 Task: Save a mixdown as a high-quality AIFF file for compatibility with professional software.
Action: Mouse moved to (66, 8)
Screenshot: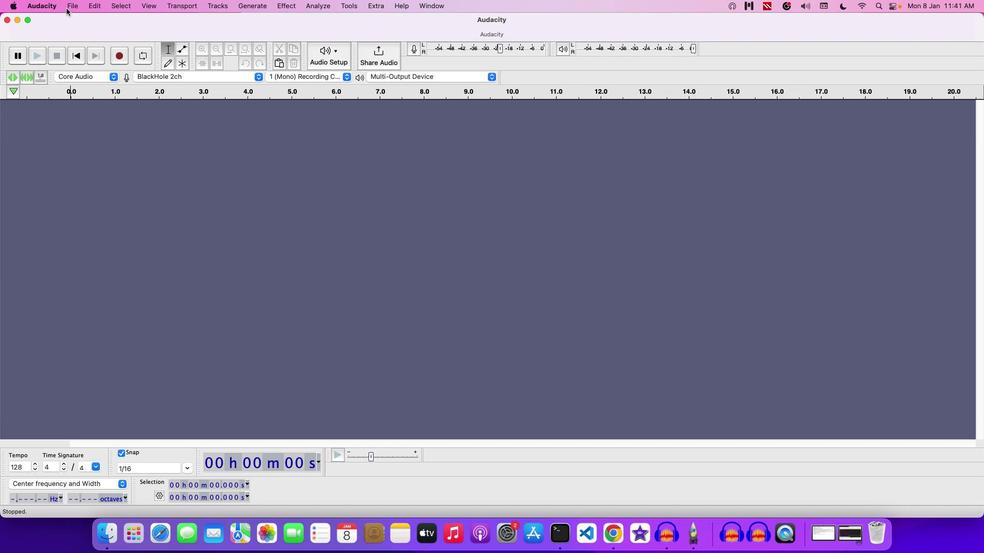 
Action: Mouse pressed left at (66, 8)
Screenshot: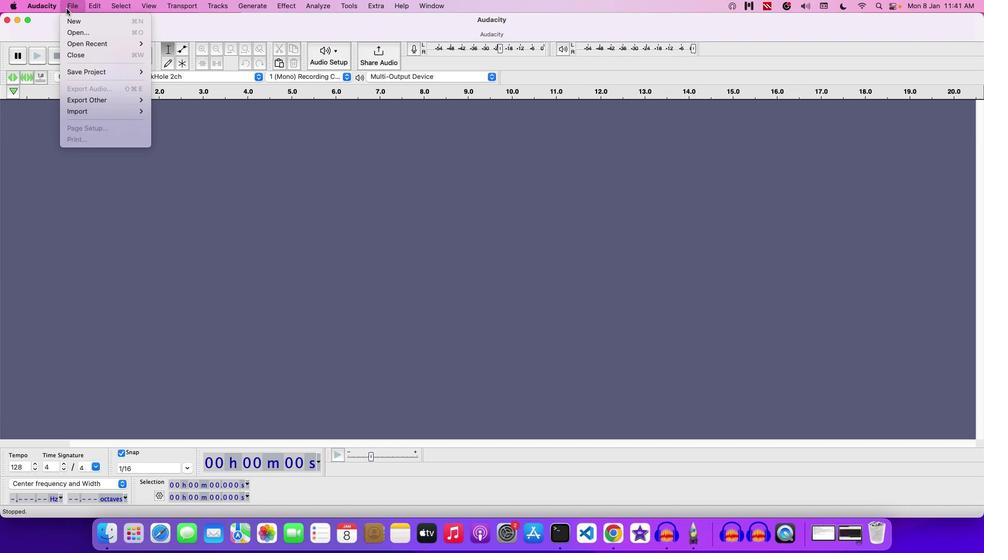 
Action: Mouse moved to (71, 37)
Screenshot: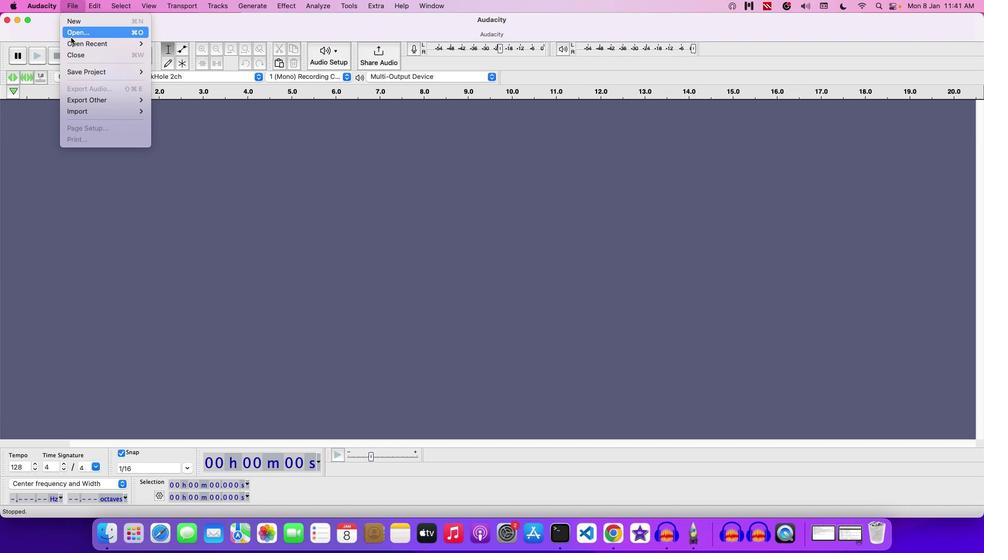 
Action: Mouse pressed left at (71, 37)
Screenshot: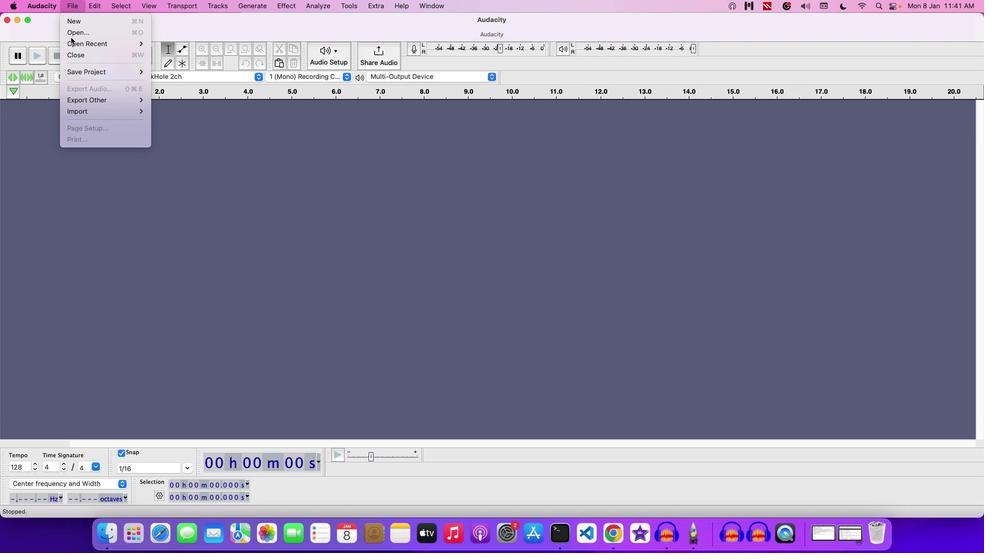 
Action: Mouse moved to (424, 170)
Screenshot: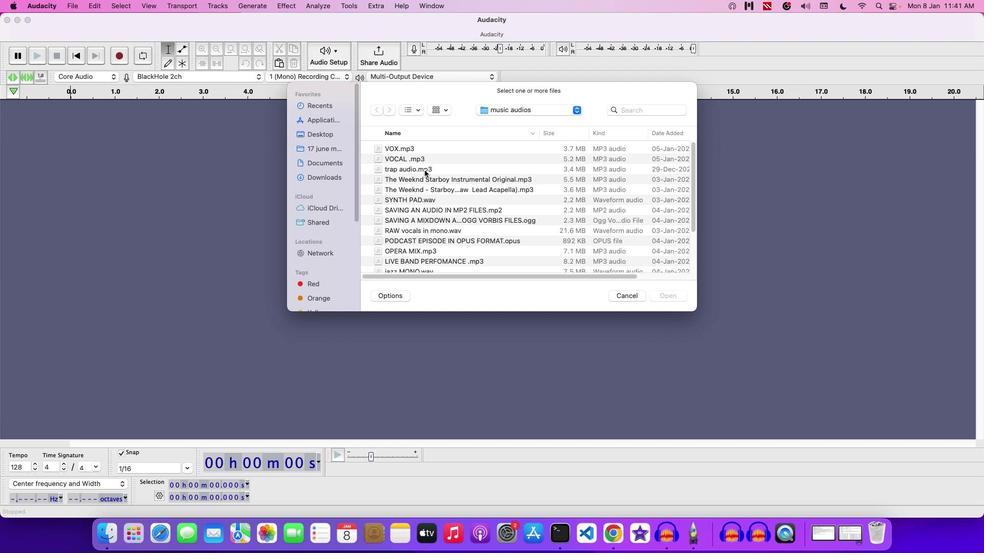 
Action: Mouse pressed left at (424, 170)
Screenshot: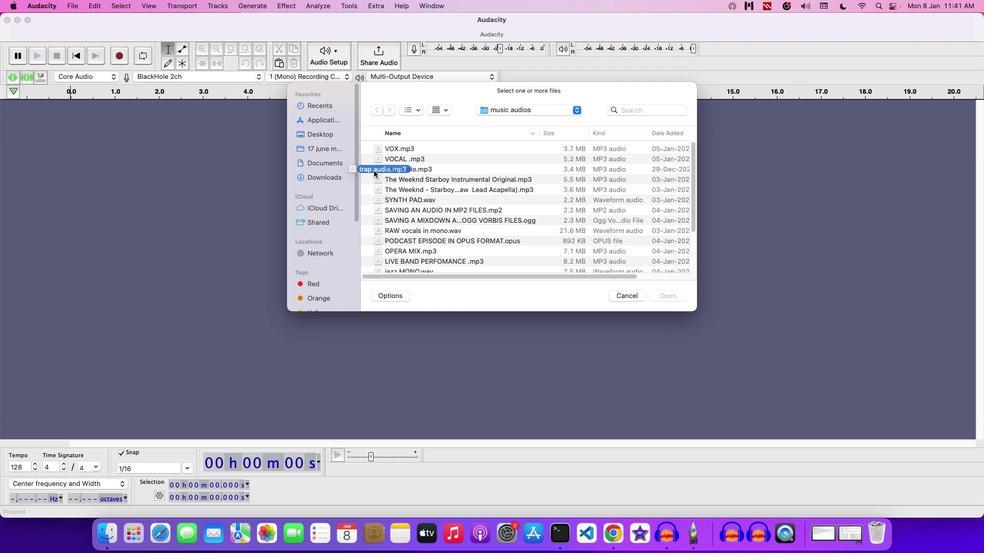 
Action: Mouse moved to (635, 296)
Screenshot: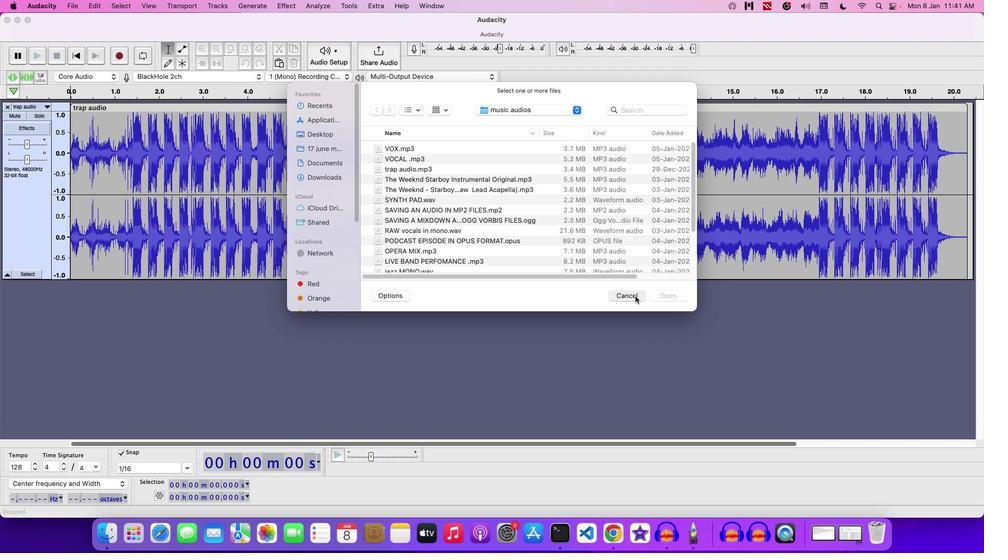 
Action: Mouse pressed left at (635, 296)
Screenshot: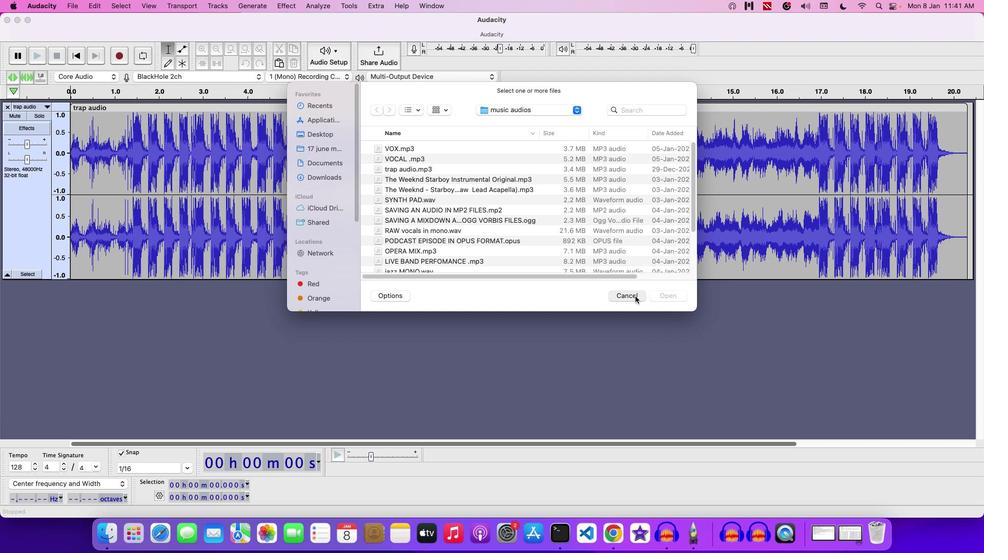 
Action: Mouse moved to (74, 10)
Screenshot: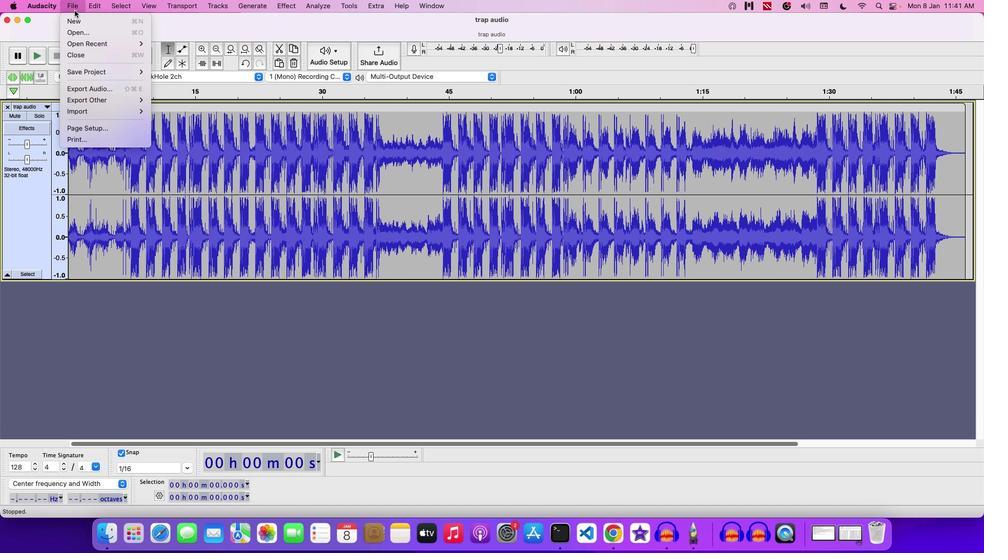 
Action: Mouse pressed left at (74, 10)
Screenshot: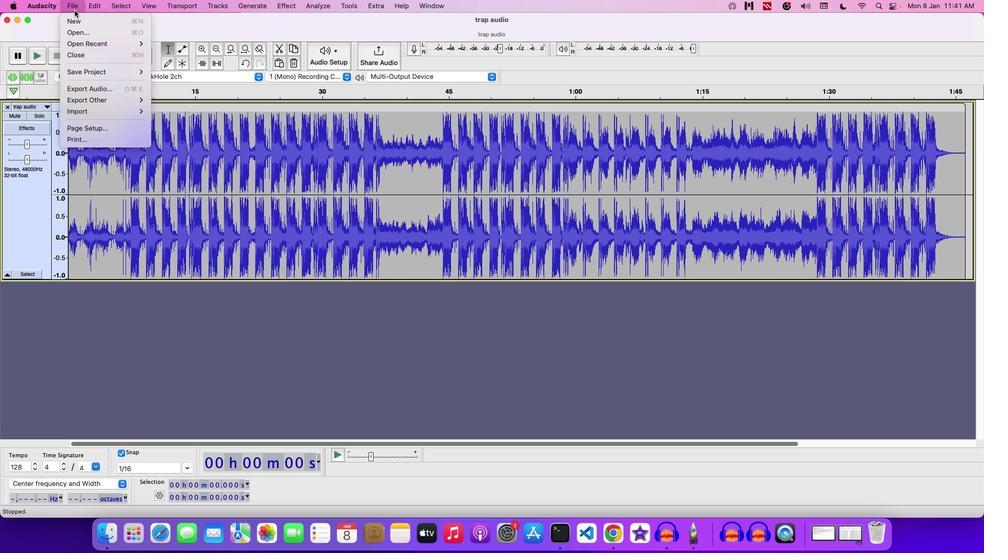 
Action: Mouse moved to (81, 84)
Screenshot: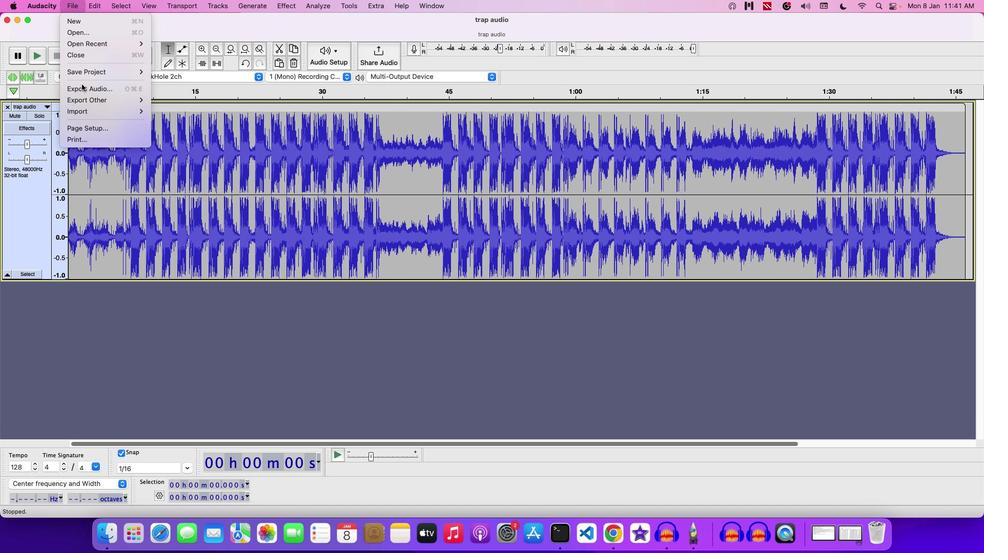 
Action: Mouse pressed left at (81, 84)
Screenshot: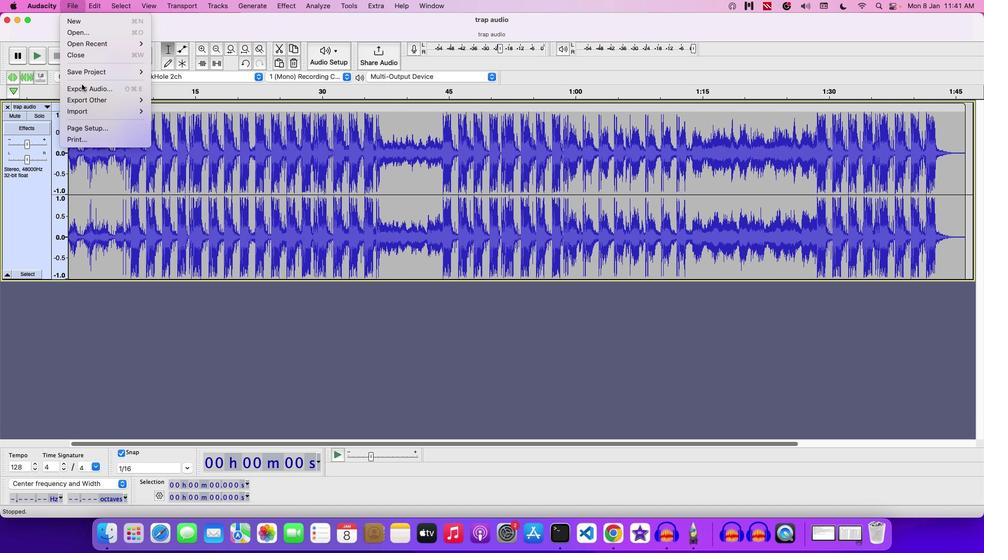 
Action: Mouse moved to (308, 107)
Screenshot: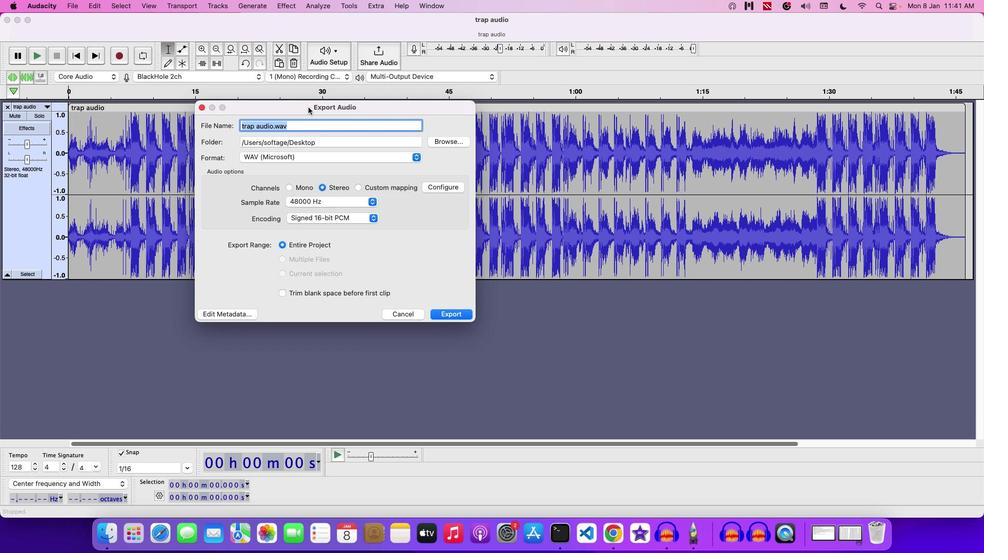 
Action: Key pressed Key.backspace'S''A''V''I''N''G'Key.space'M''I''X''D''O''W''N'Key.space'I''N'Key.space'A''I''I''D'Key.backspaceKey.backspace'F''F'
Screenshot: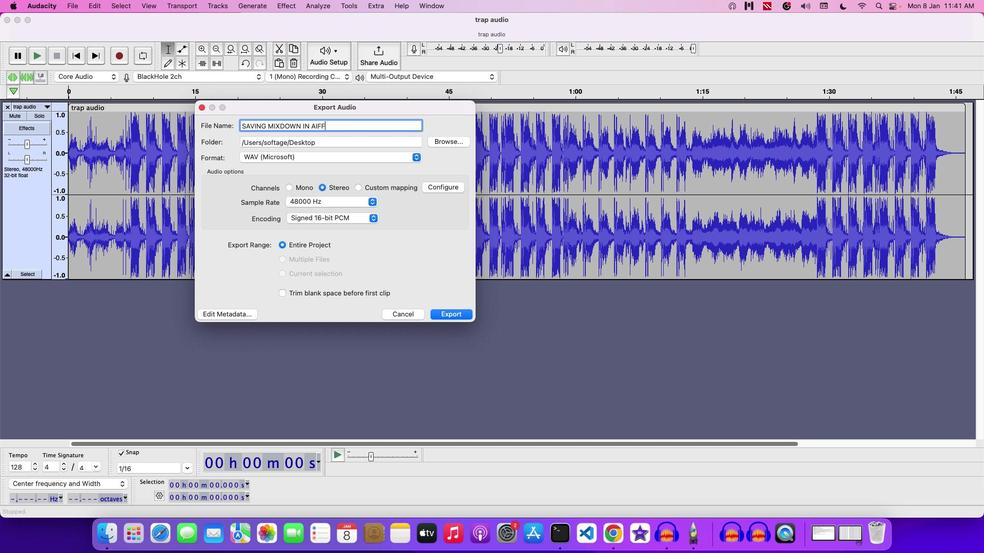
Action: Mouse moved to (380, 156)
Screenshot: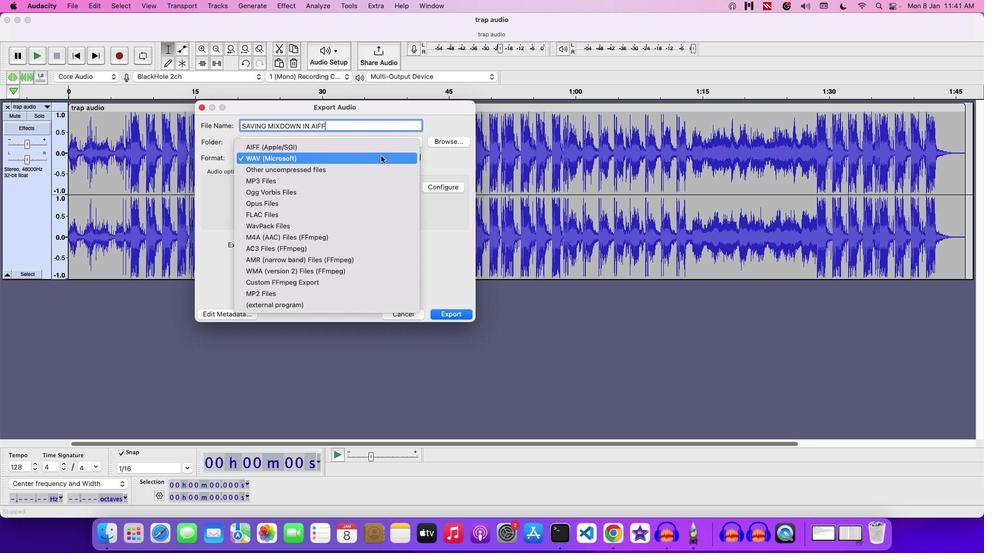 
Action: Mouse pressed left at (380, 156)
Screenshot: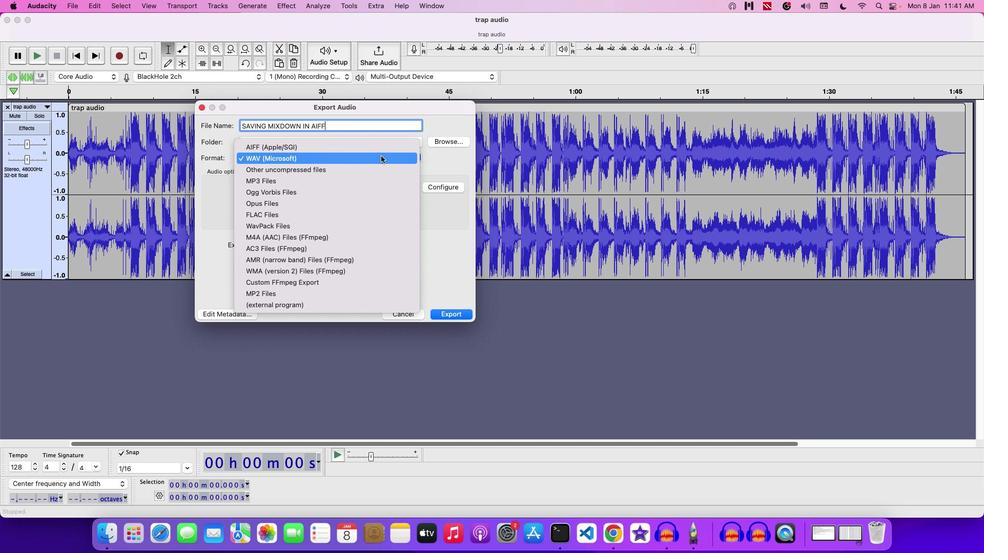 
Action: Mouse moved to (291, 150)
Screenshot: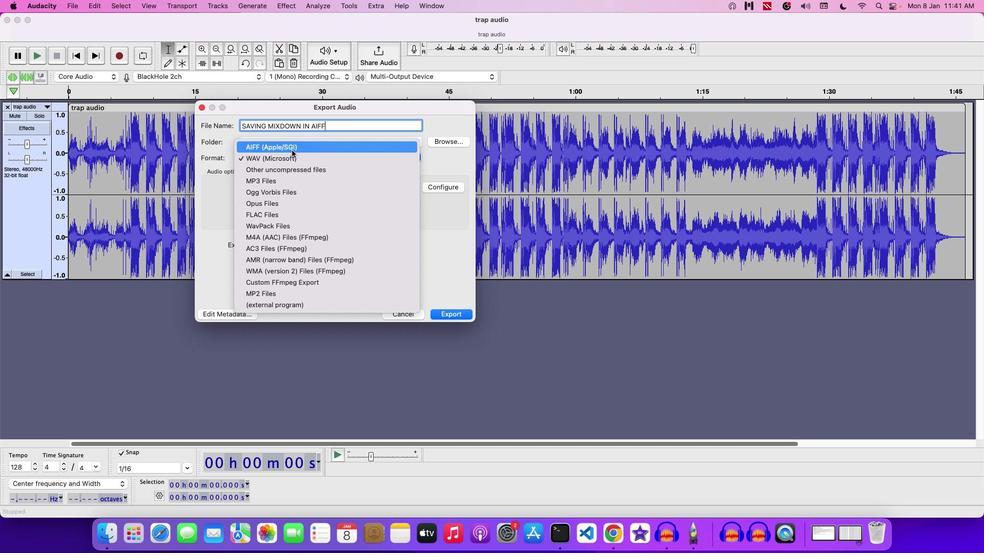 
Action: Mouse pressed left at (291, 150)
Screenshot: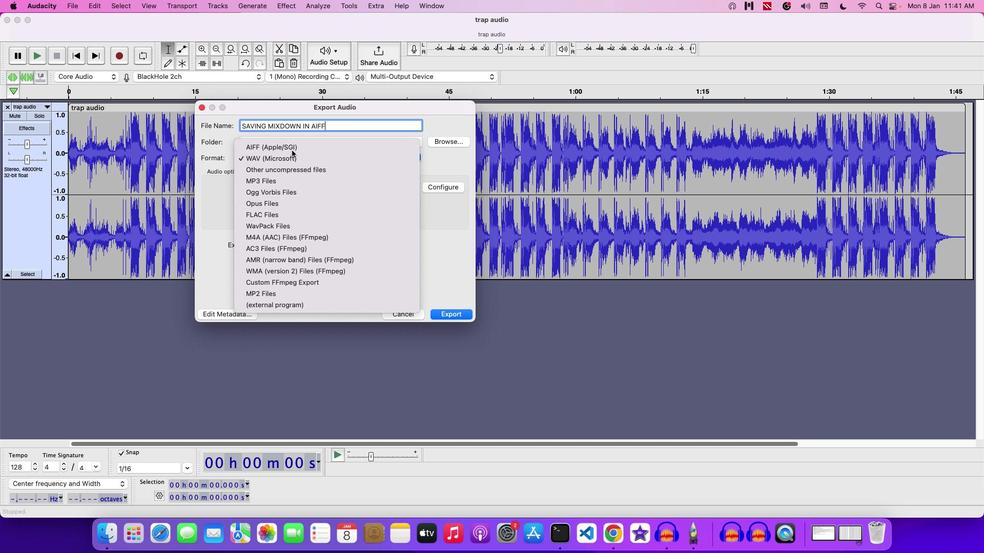 
Action: Mouse moved to (443, 313)
Screenshot: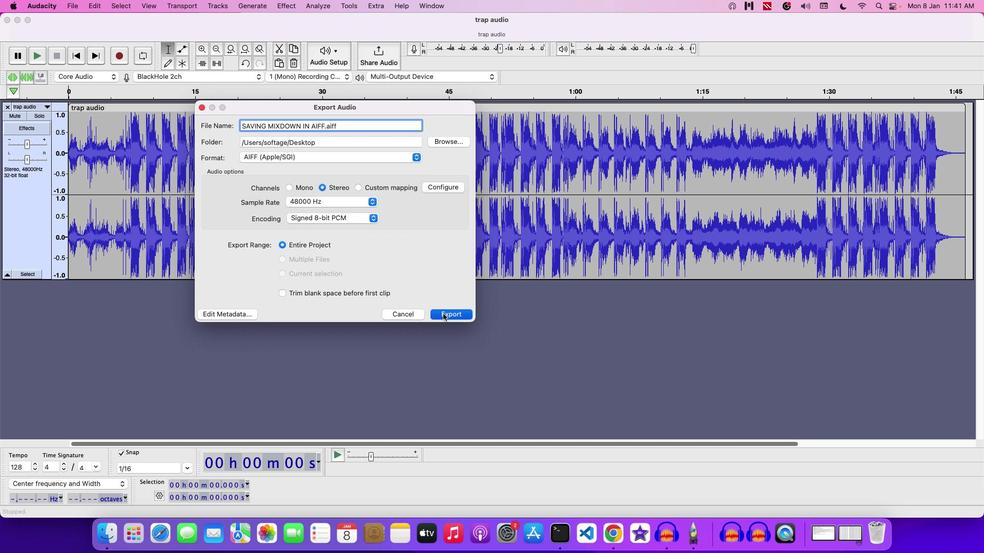 
Action: Mouse pressed left at (443, 313)
Screenshot: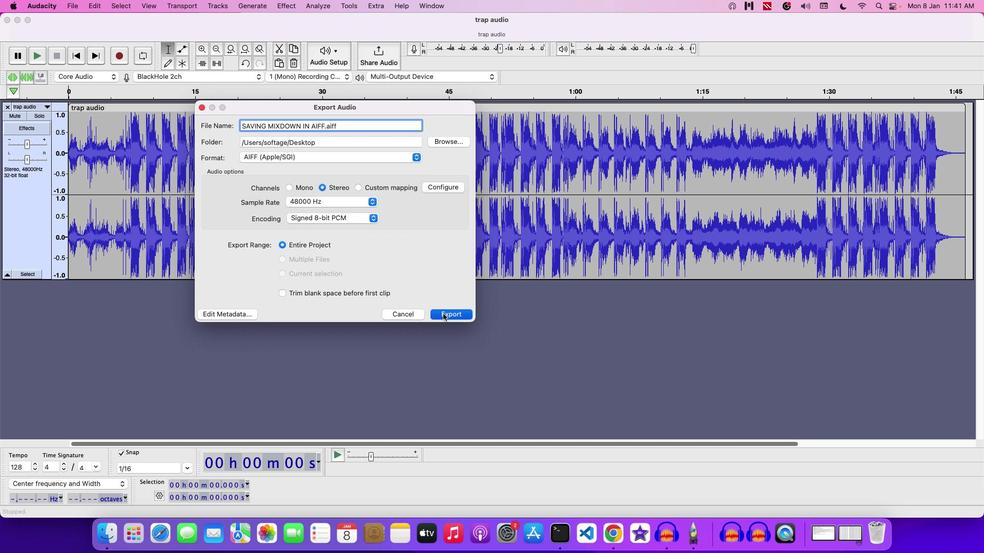 
Action: Mouse moved to (64, 8)
Screenshot: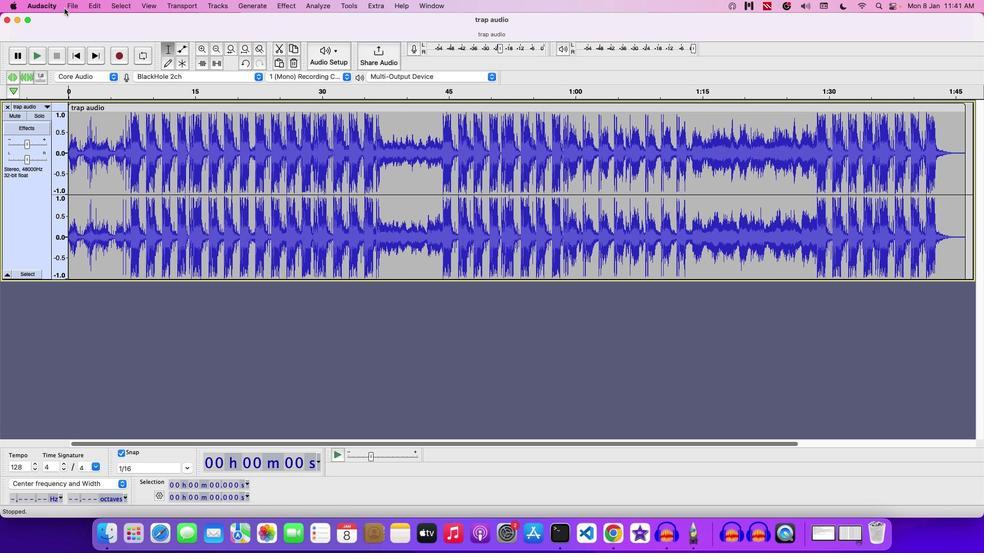 
Action: Mouse pressed left at (64, 8)
Screenshot: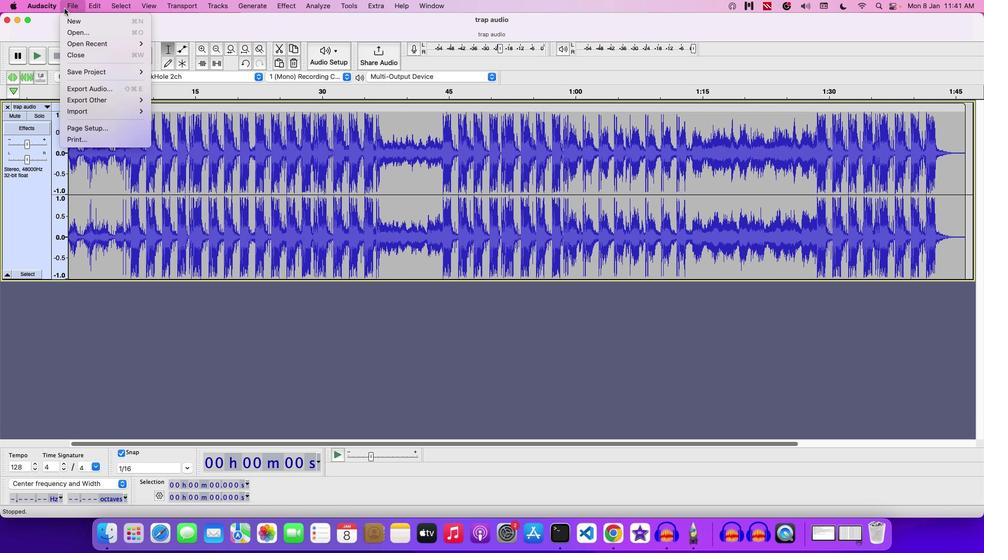 
Action: Mouse moved to (185, 73)
Screenshot: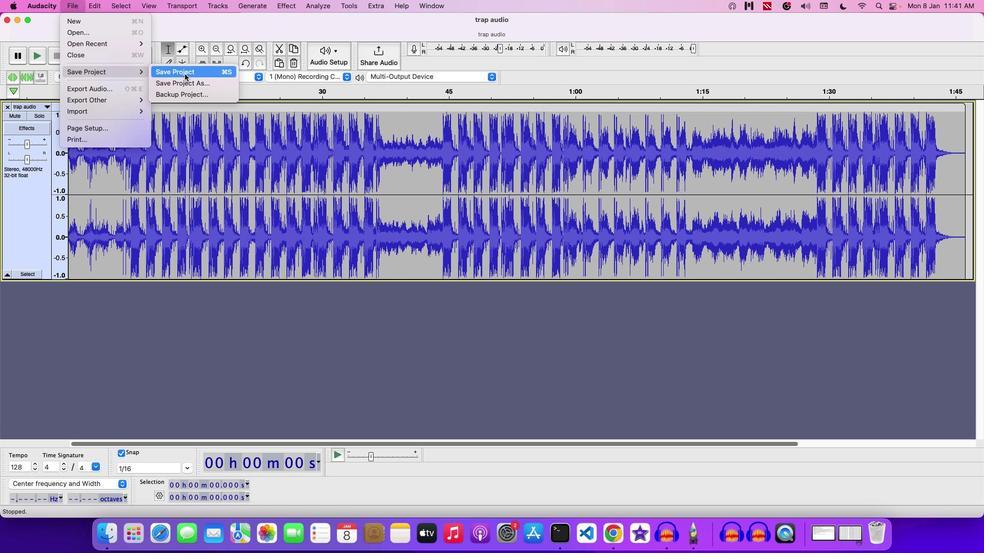 
Action: Mouse pressed left at (185, 73)
Screenshot: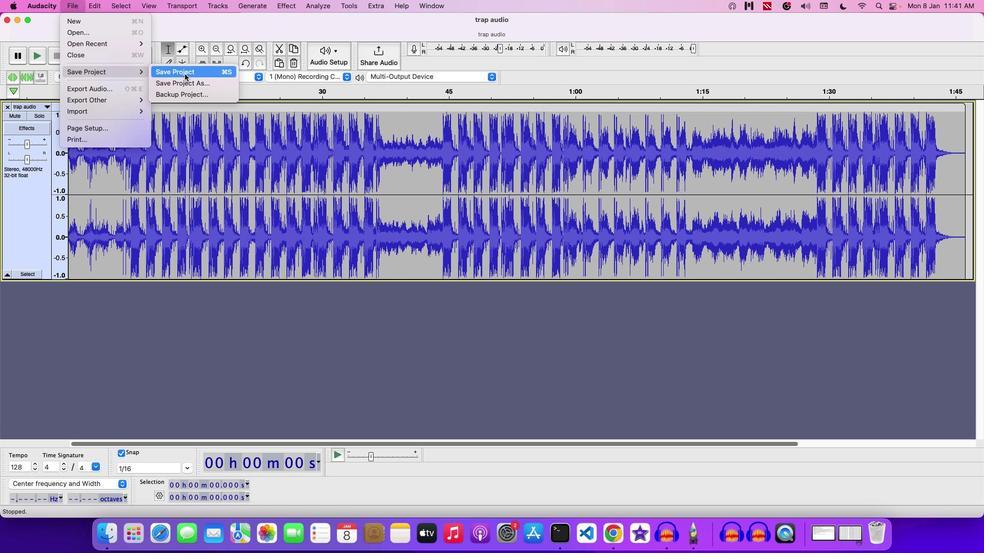 
Action: Mouse moved to (207, 96)
Screenshot: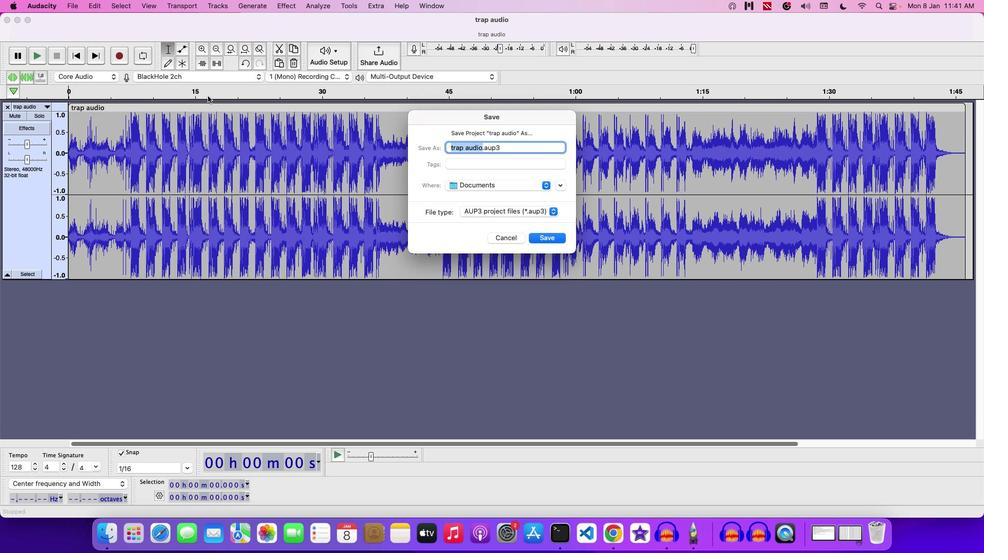 
Action: Key pressed Key.backspace'S''A''V''I''N''G'Key.space'M''I''X''D''O''W''N'Key.space'I''N'Key.space'A''I''F''F'Key.space'F''O''R''M''A''T'
Screenshot: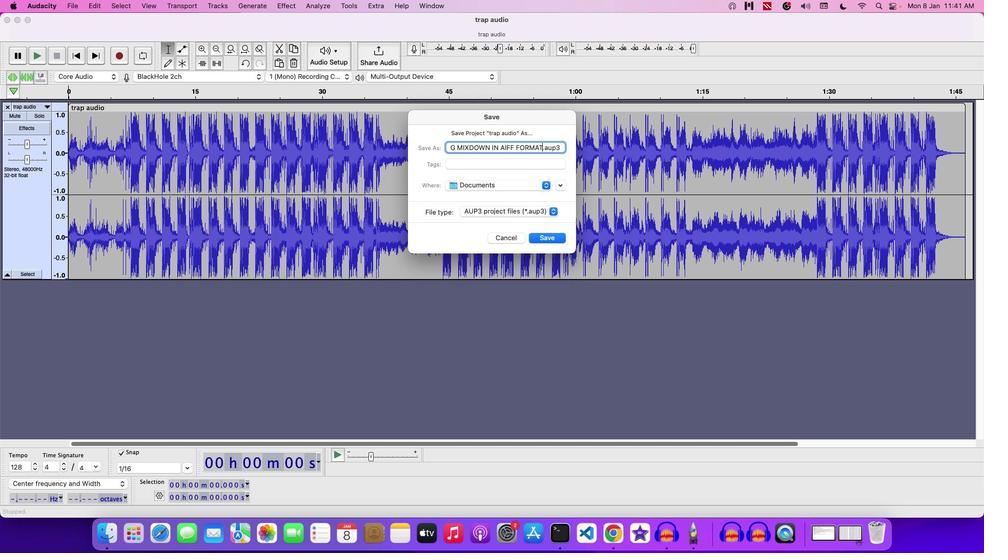 
Action: Mouse moved to (554, 237)
Screenshot: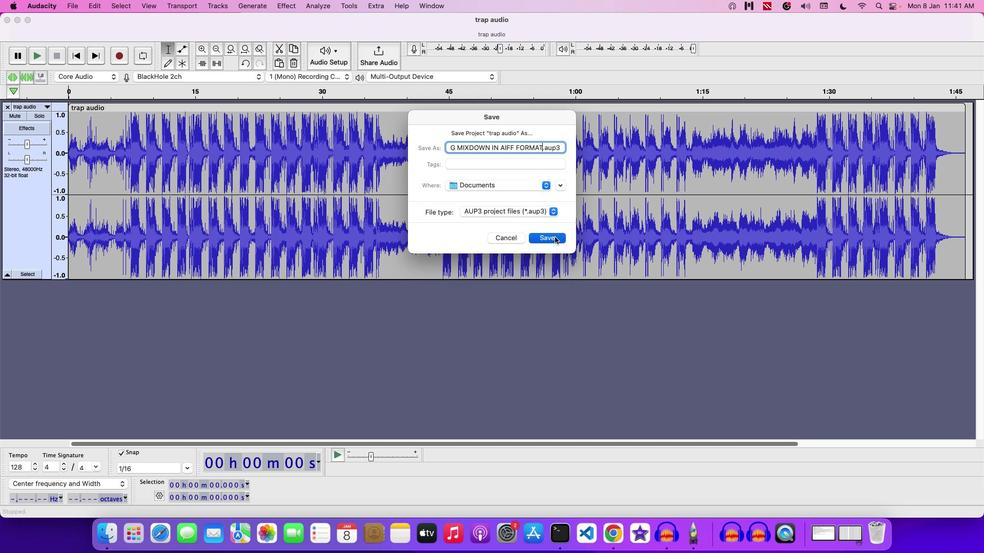 
Action: Mouse pressed left at (554, 237)
Screenshot: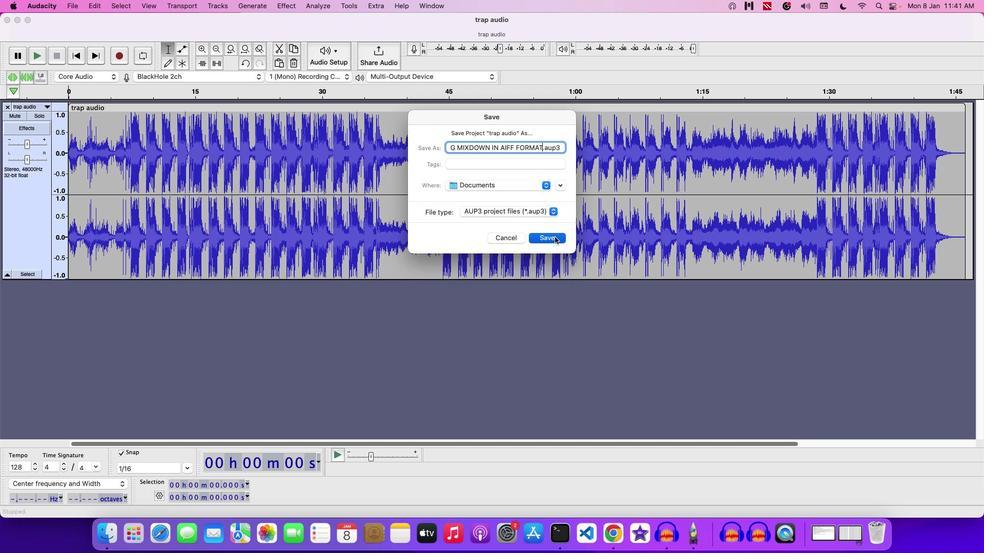 
